 Task: Create a 45-minute meeting to plan a company culture initiative.
Action: Mouse moved to (56, 133)
Screenshot: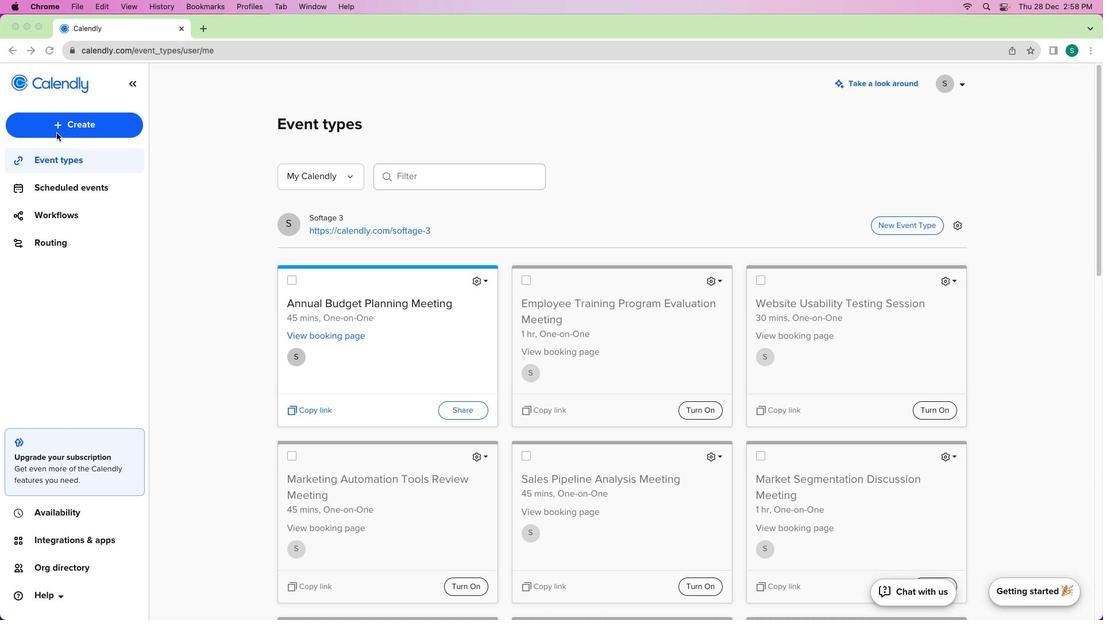 
Action: Mouse pressed left at (56, 133)
Screenshot: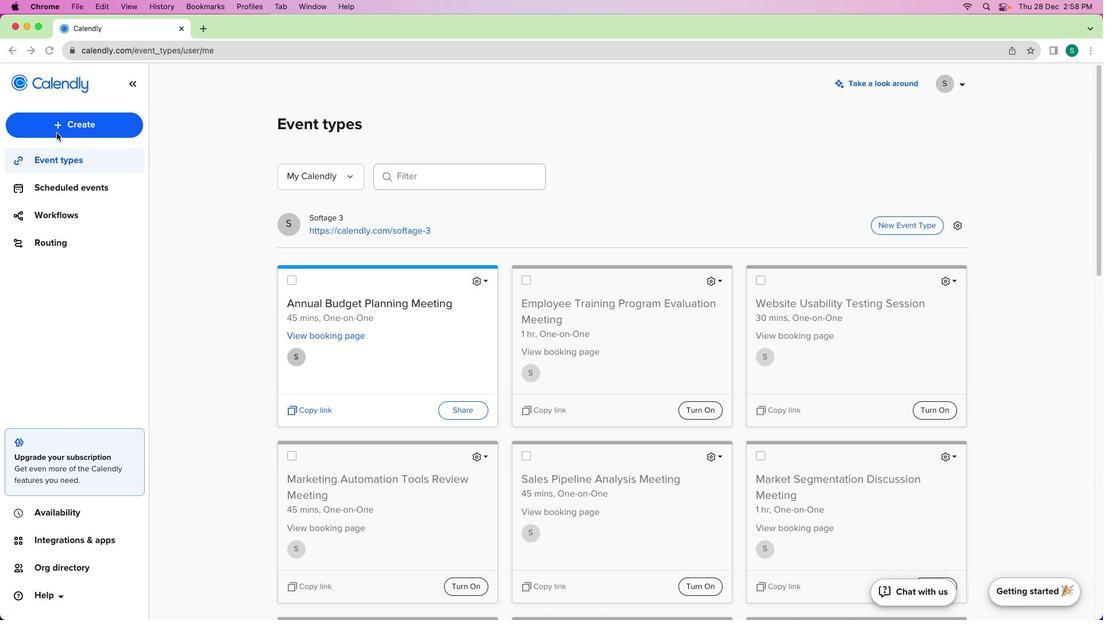 
Action: Mouse moved to (56, 131)
Screenshot: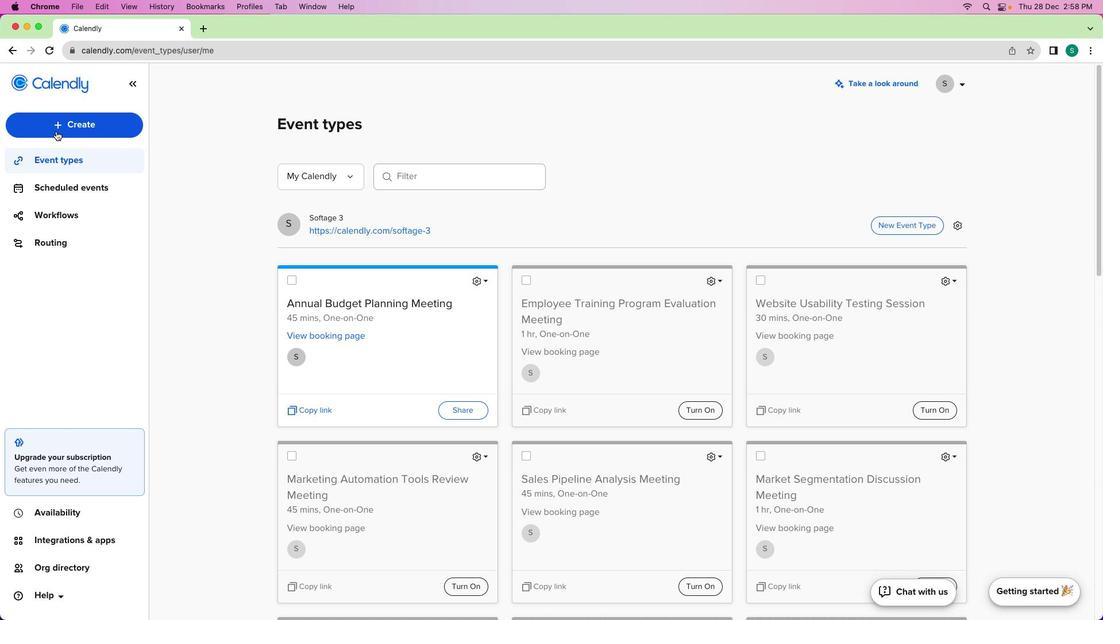 
Action: Mouse pressed left at (56, 131)
Screenshot: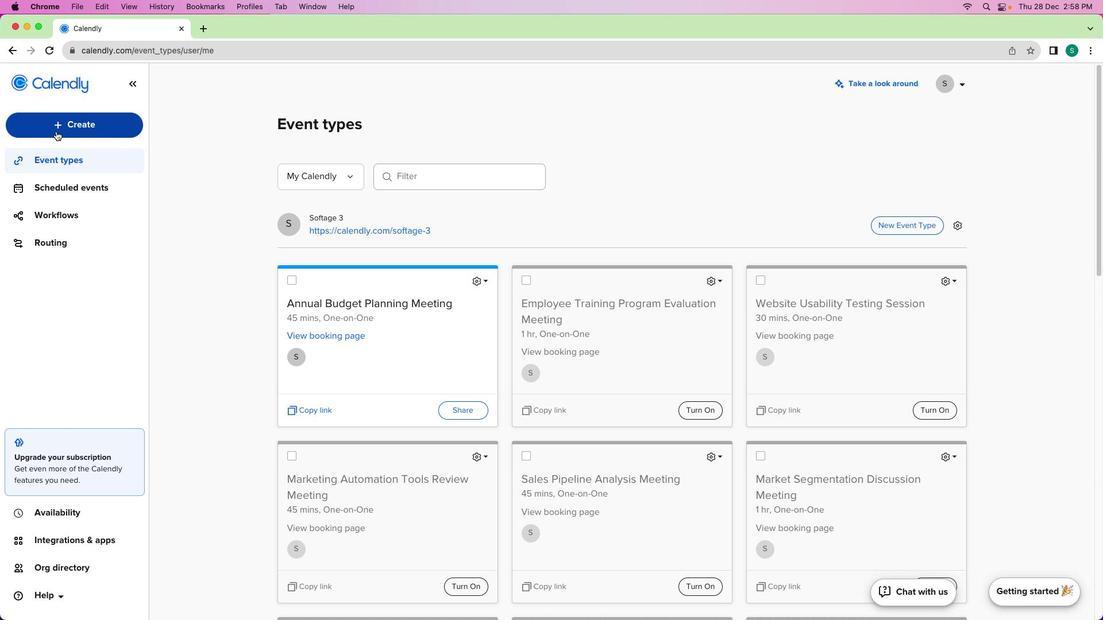 
Action: Mouse moved to (62, 159)
Screenshot: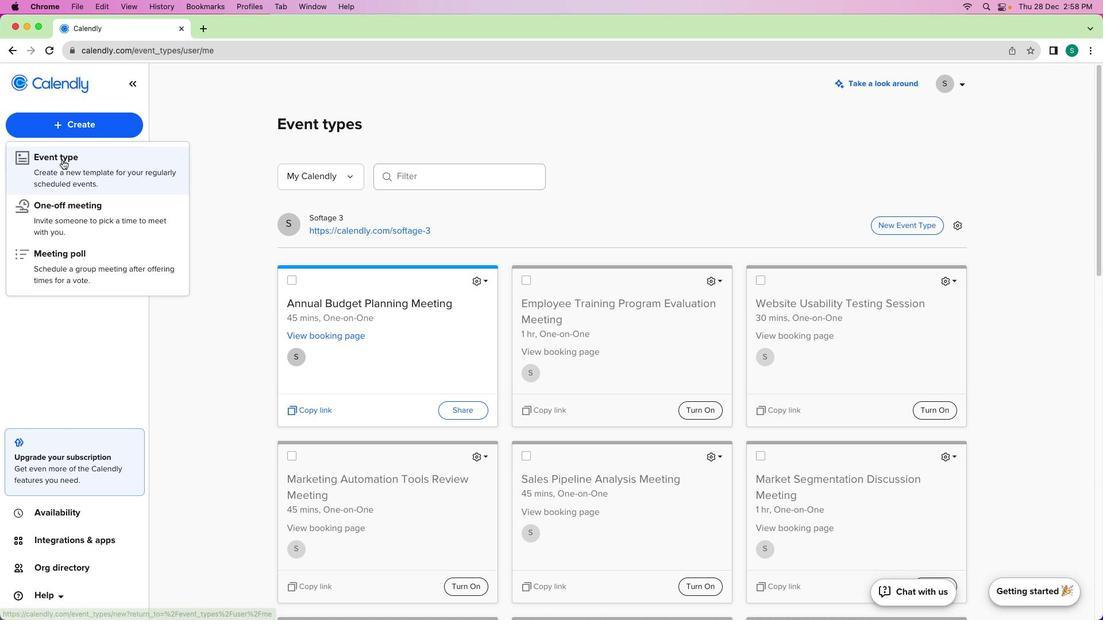 
Action: Mouse pressed left at (62, 159)
Screenshot: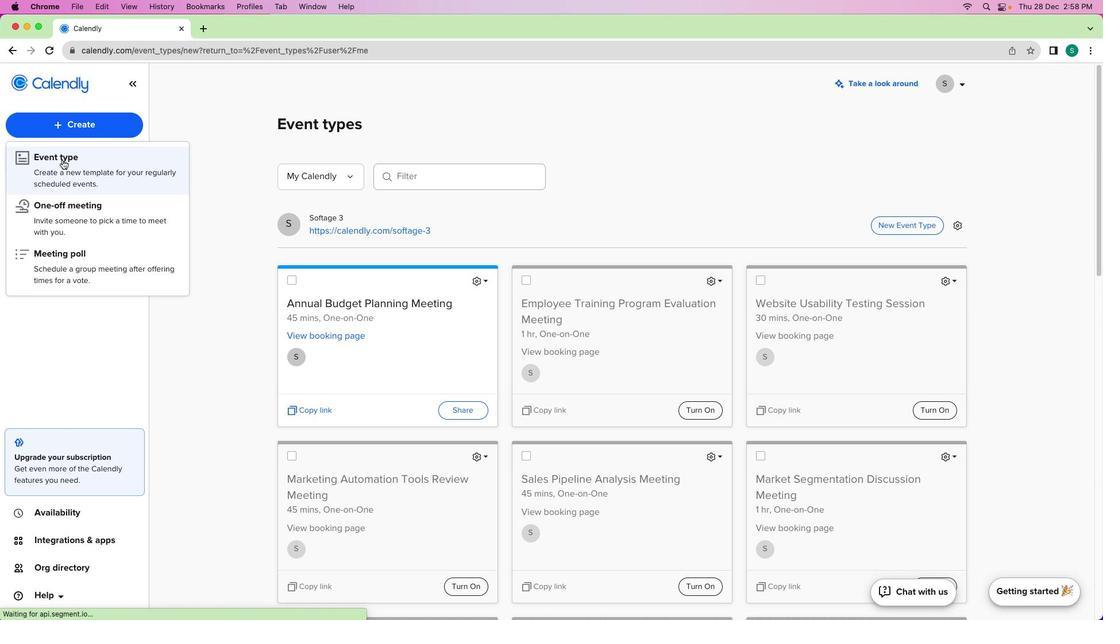 
Action: Mouse moved to (446, 237)
Screenshot: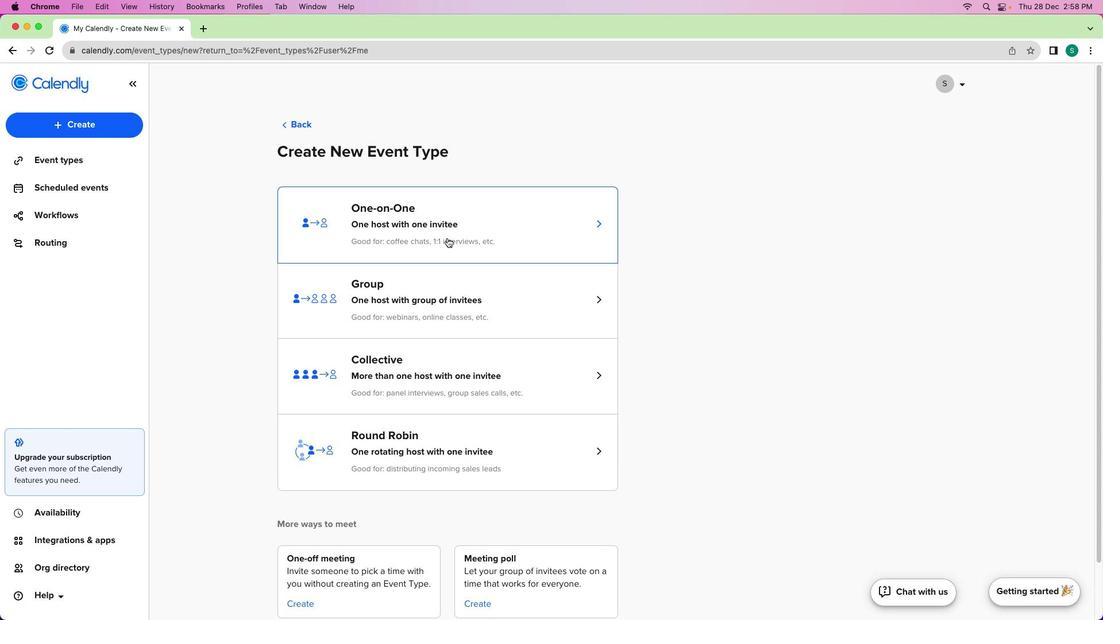 
Action: Mouse pressed left at (446, 237)
Screenshot: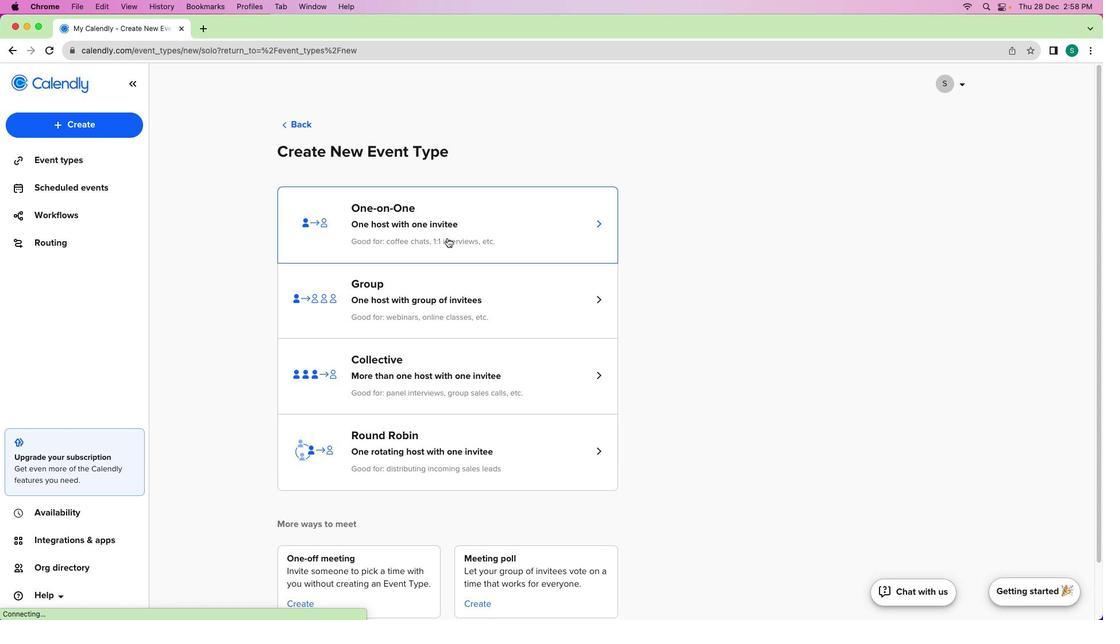 
Action: Mouse moved to (106, 179)
Screenshot: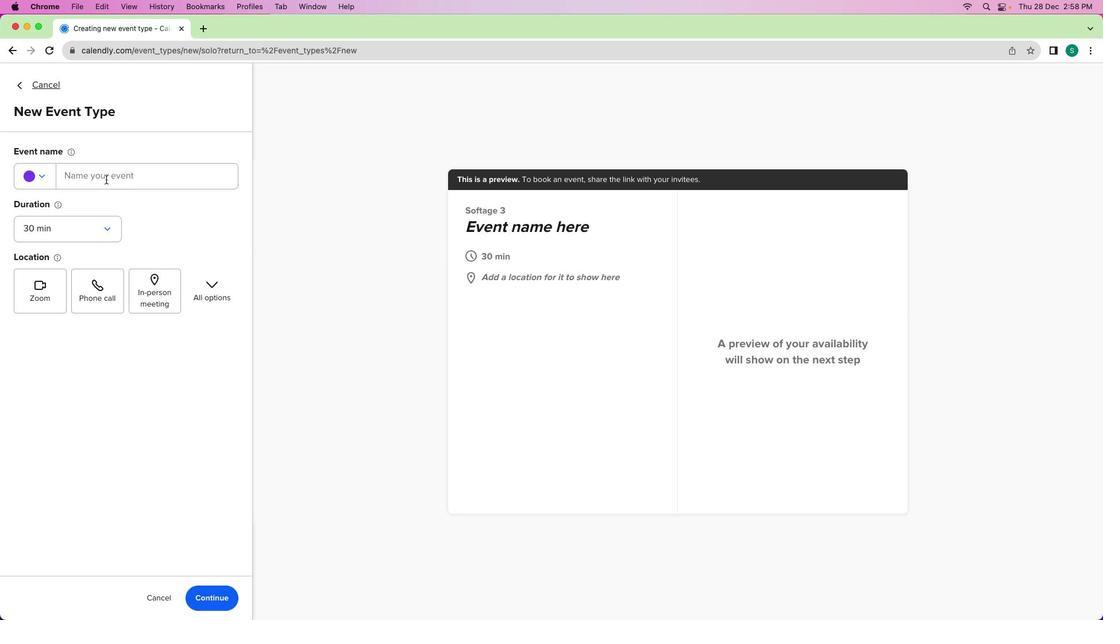 
Action: Mouse pressed left at (106, 179)
Screenshot: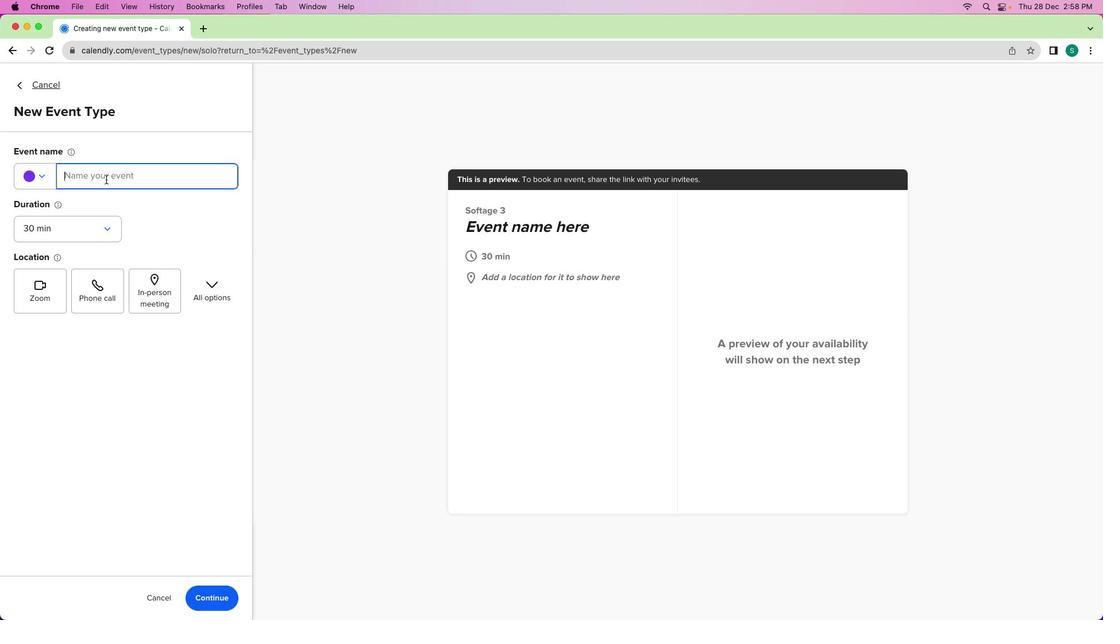 
Action: Mouse moved to (113, 182)
Screenshot: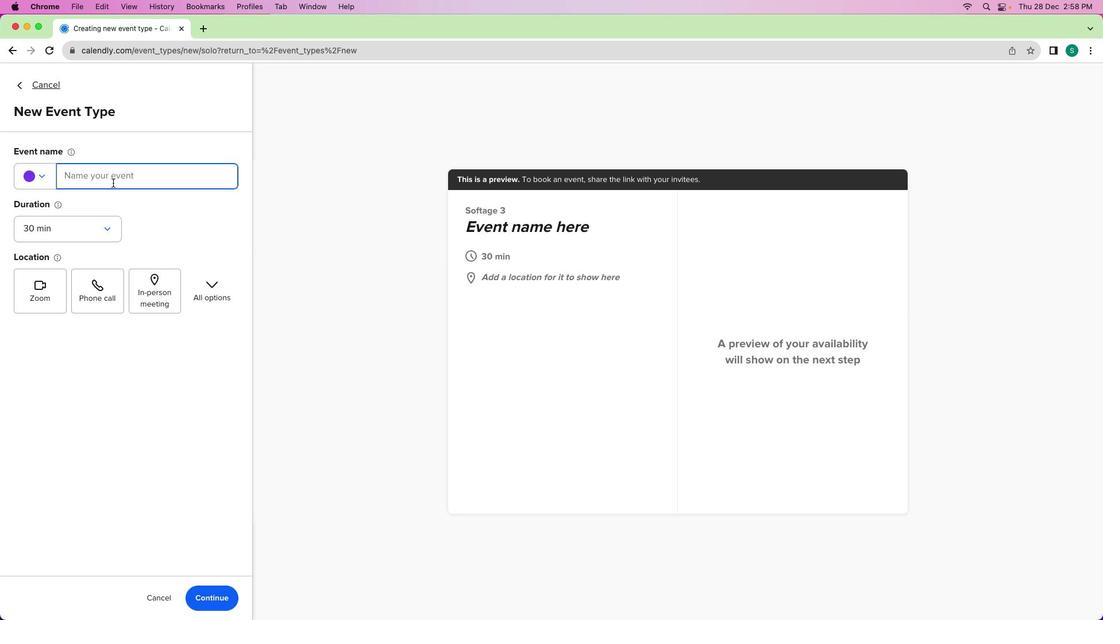 
Action: Key pressed Key.shift'C''o''m''p''a''n''y'Key.spaceKey.shift'C''u''l''t''u''r''e'Key.spaceKey.shift'I''n''i''t''i''a''t''i''v''e'Key.spaceKey.shift'P''l''a''n''n''i''n''g'Key.spaceKey.shift'M''e''e''t''i''i''n''g'Key.leftKey.leftKey.backspace
Screenshot: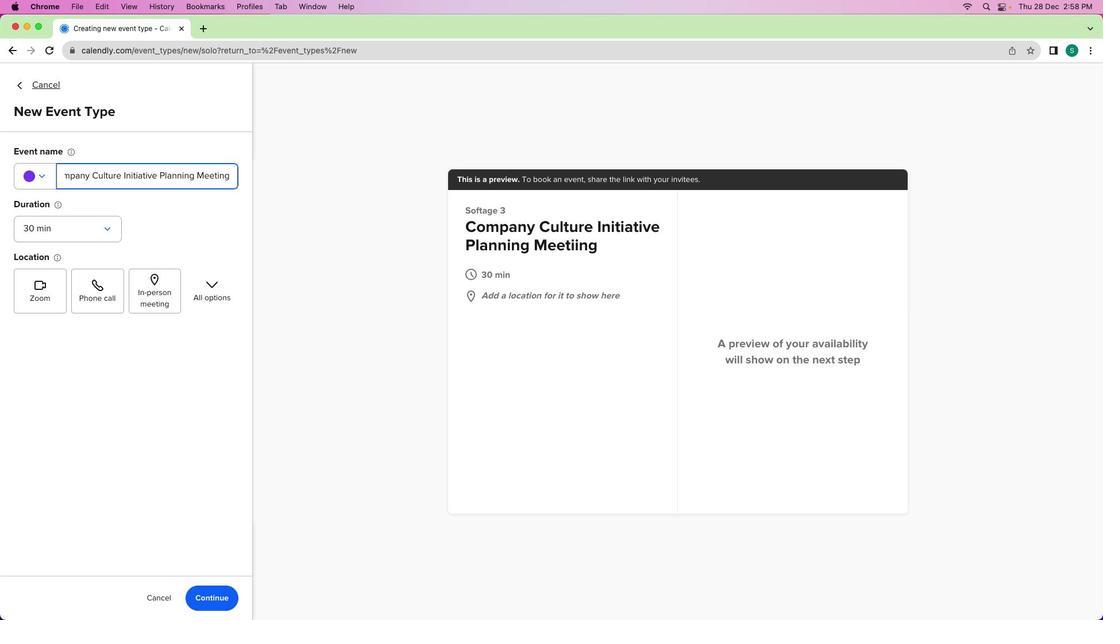 
Action: Mouse moved to (50, 228)
Screenshot: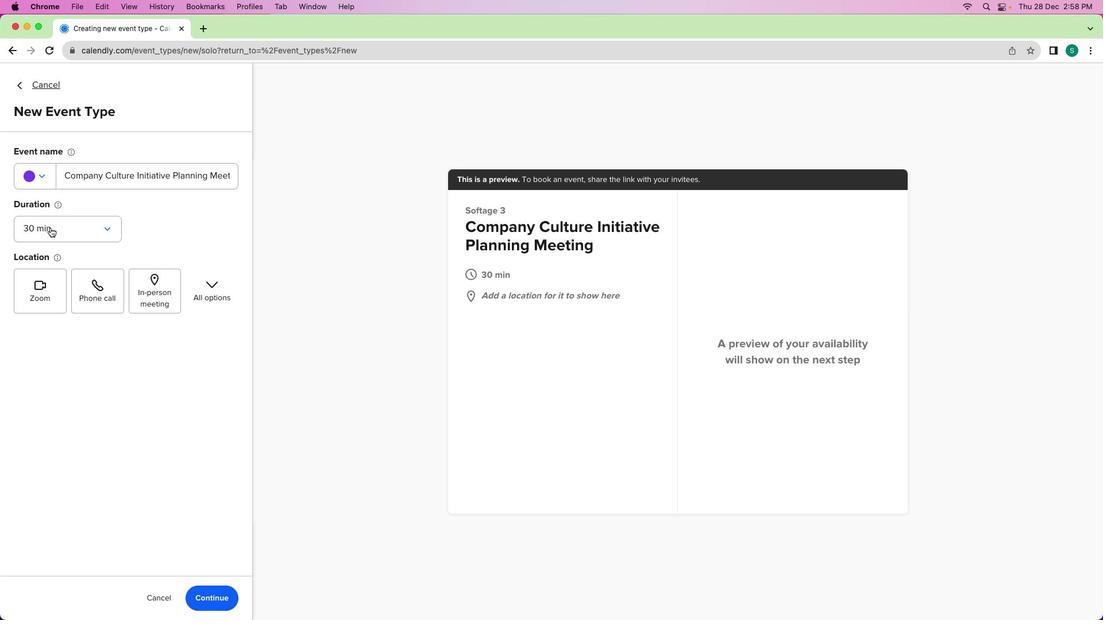 
Action: Mouse pressed left at (50, 228)
Screenshot: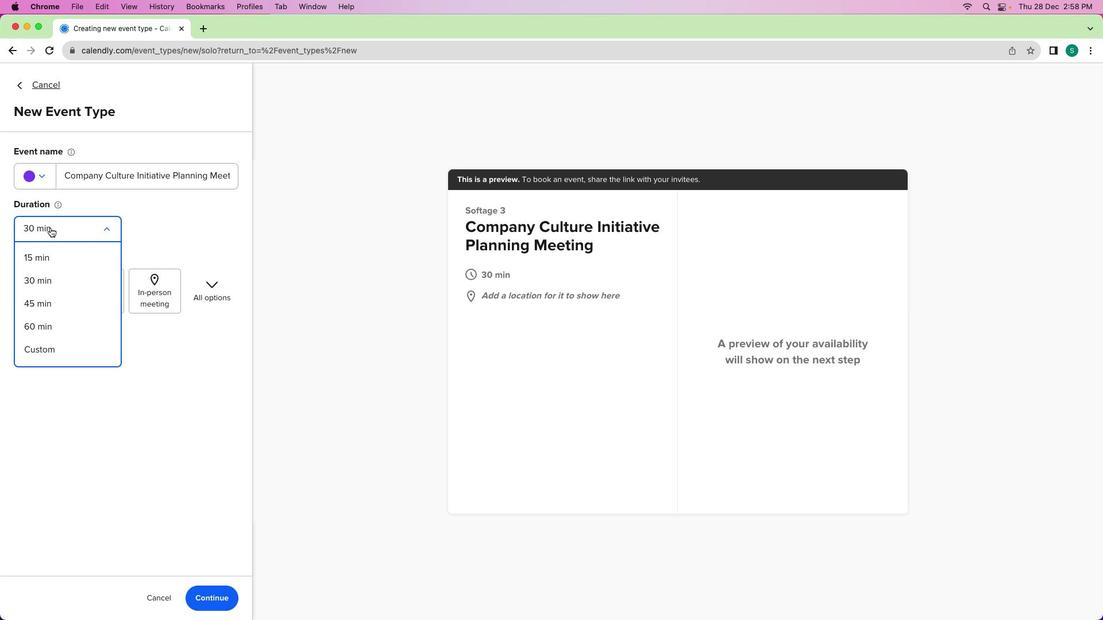 
Action: Mouse moved to (36, 299)
Screenshot: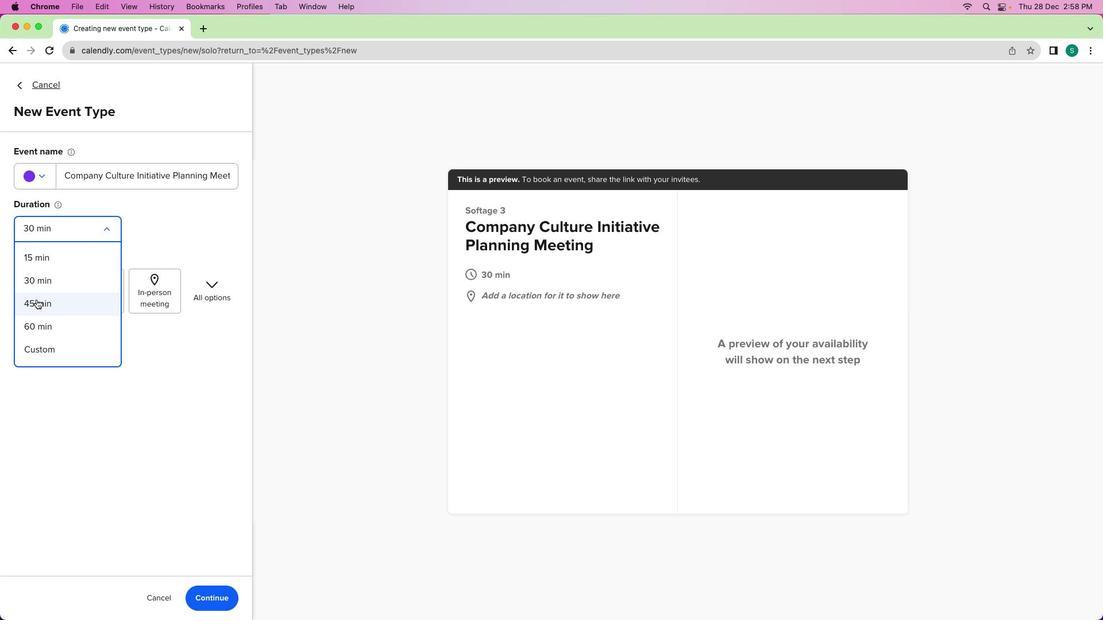 
Action: Mouse pressed left at (36, 299)
Screenshot: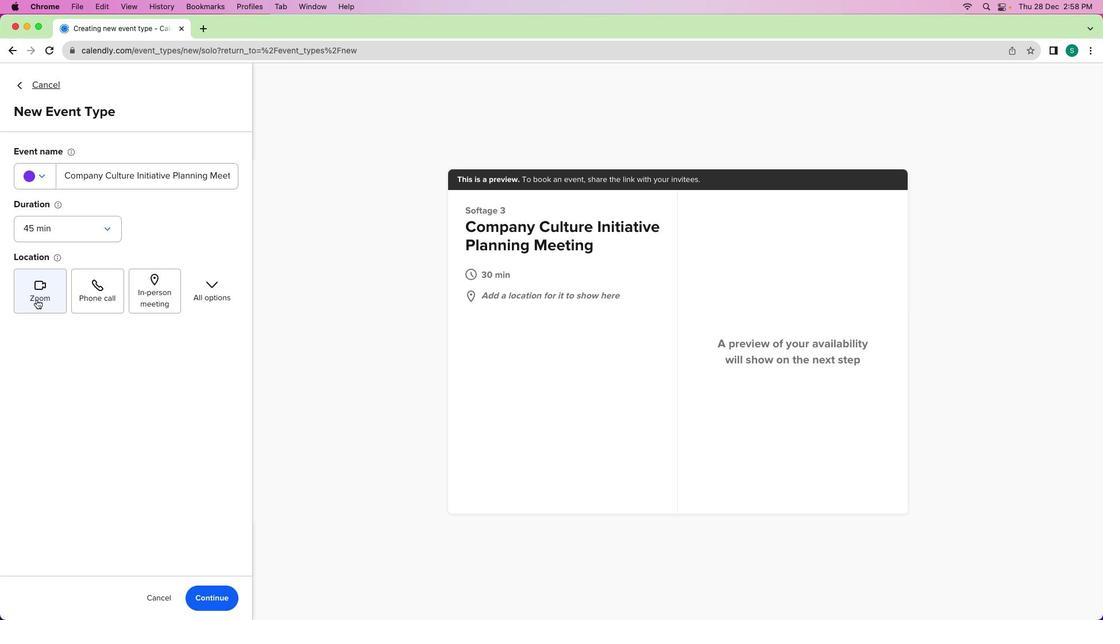 
Action: Mouse moved to (37, 304)
Screenshot: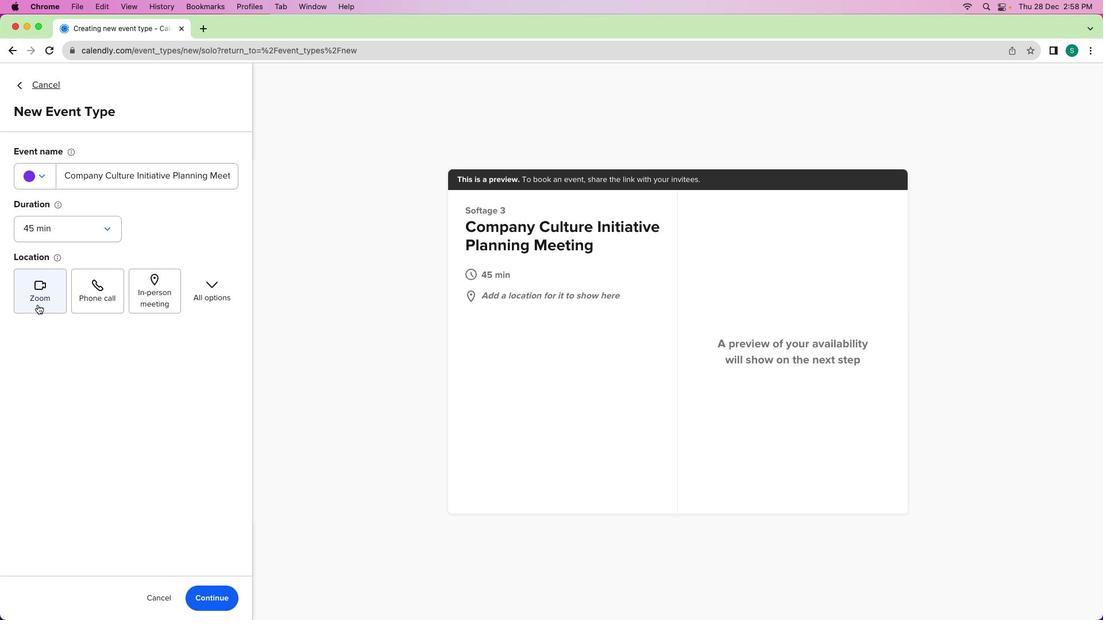 
Action: Mouse pressed left at (37, 304)
Screenshot: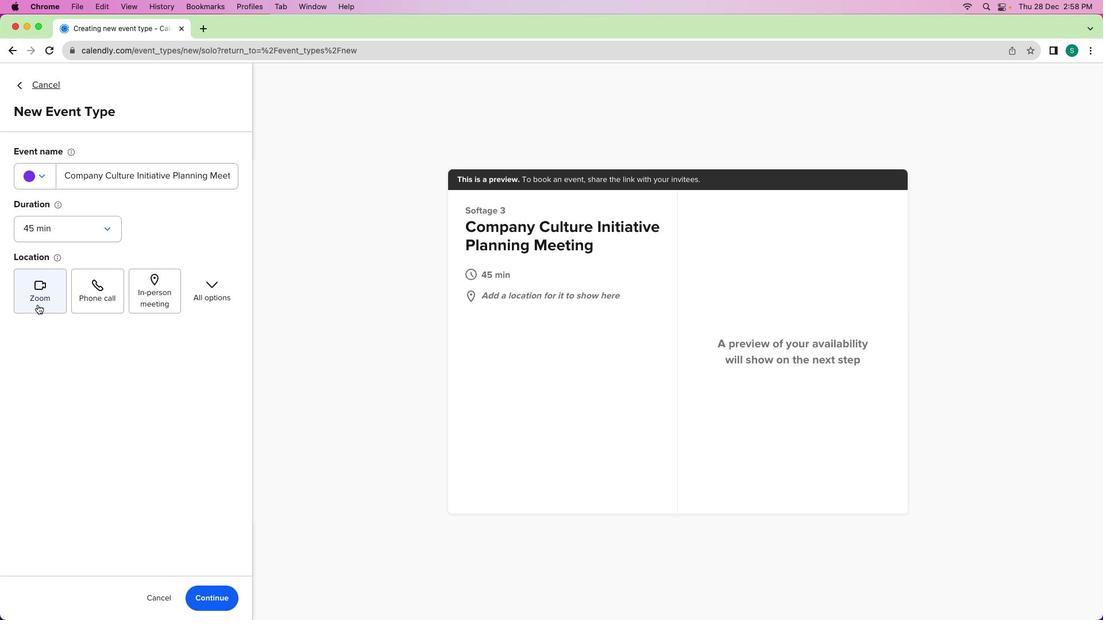 
Action: Mouse moved to (215, 602)
Screenshot: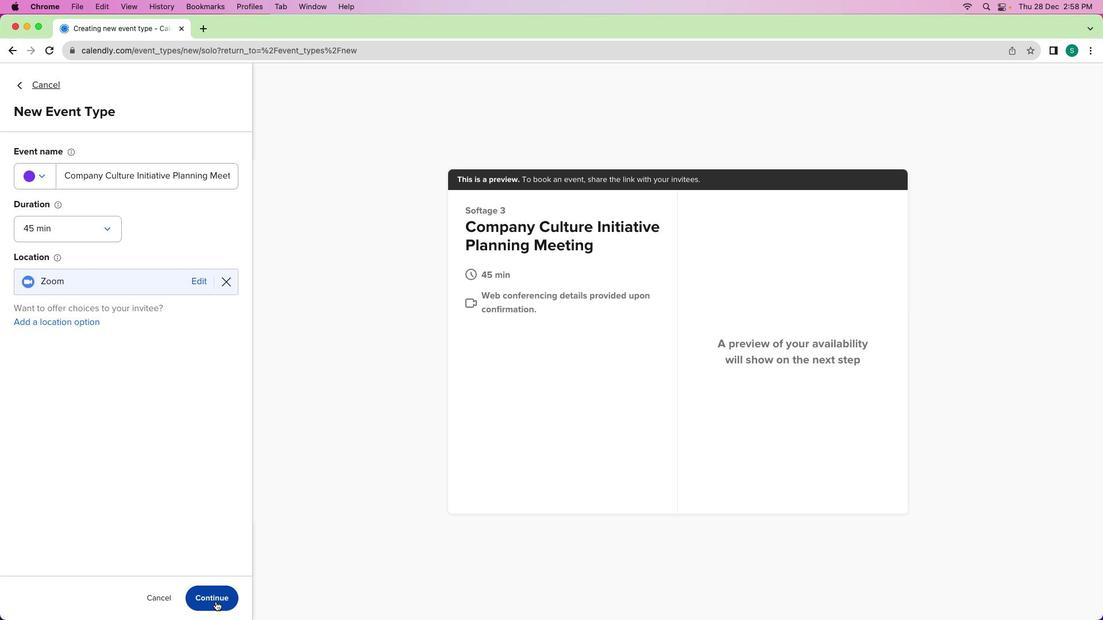 
Action: Mouse pressed left at (215, 602)
Screenshot: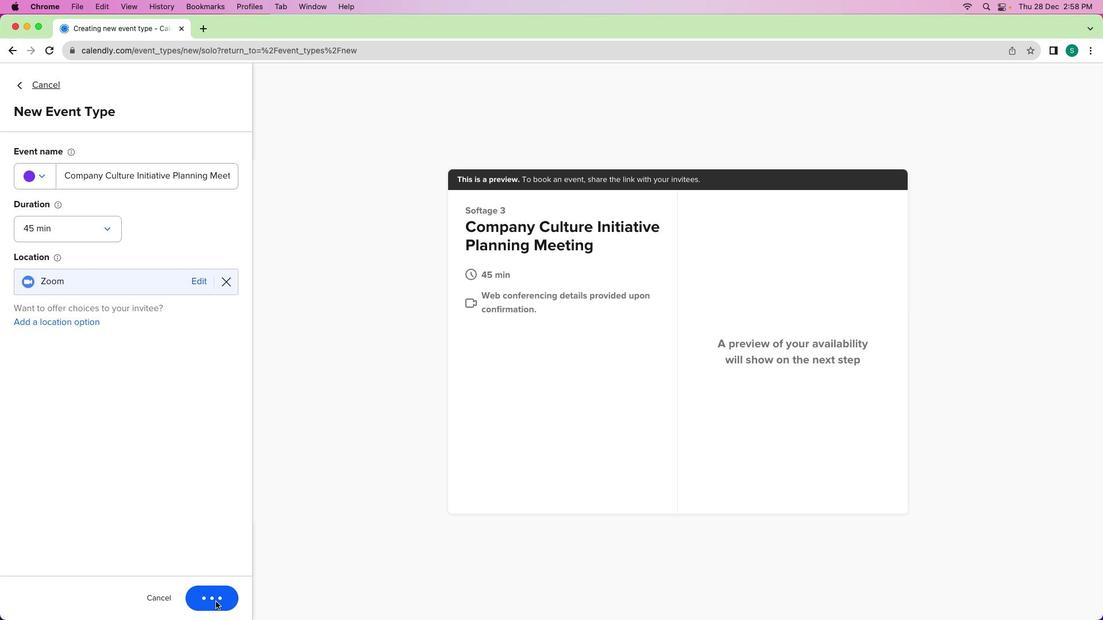 
Action: Mouse moved to (148, 200)
Screenshot: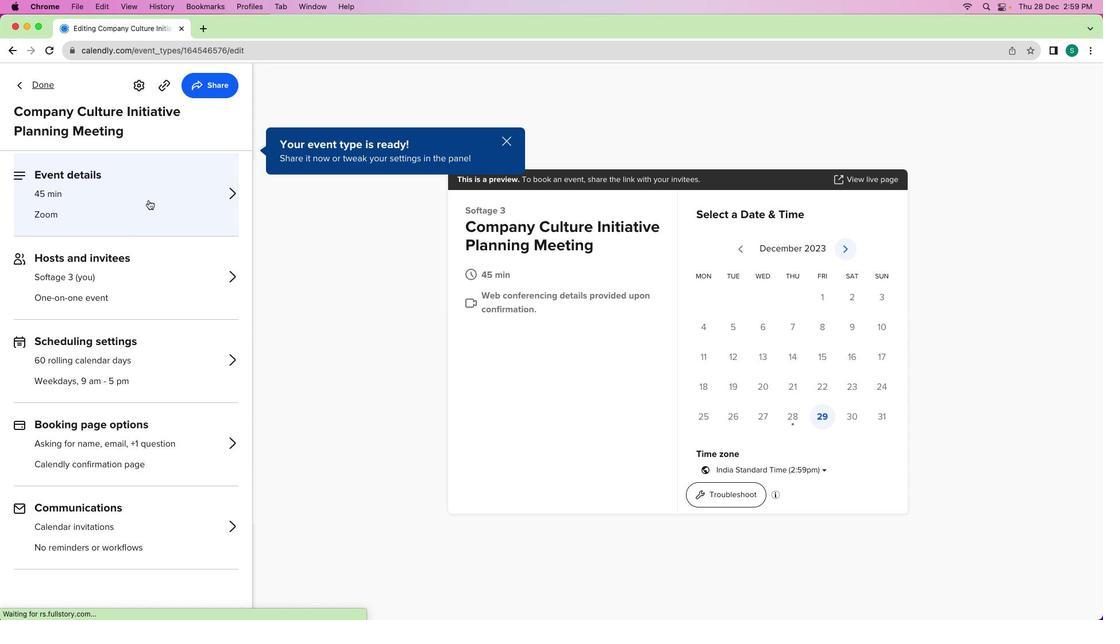 
Action: Mouse pressed left at (148, 200)
Screenshot: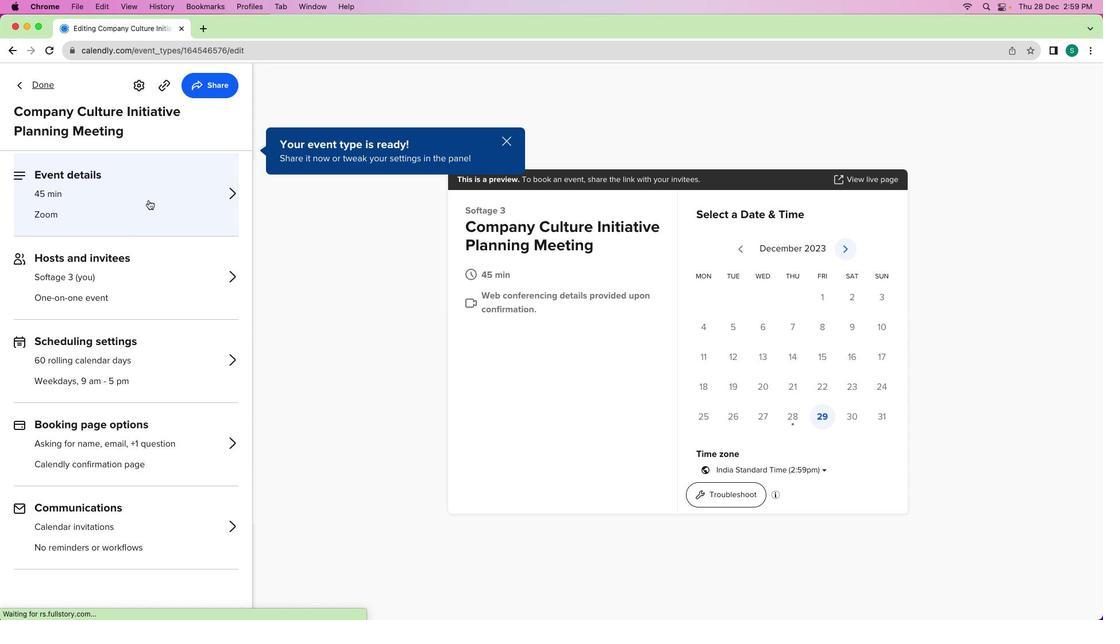 
Action: Mouse moved to (20, 173)
Screenshot: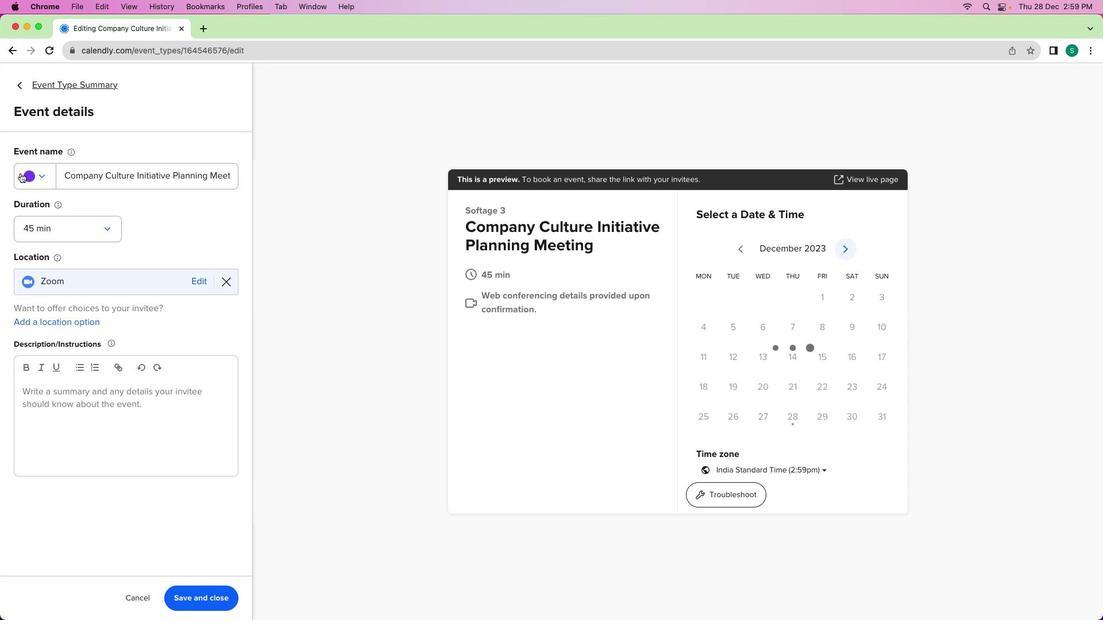 
Action: Mouse pressed left at (20, 173)
Screenshot: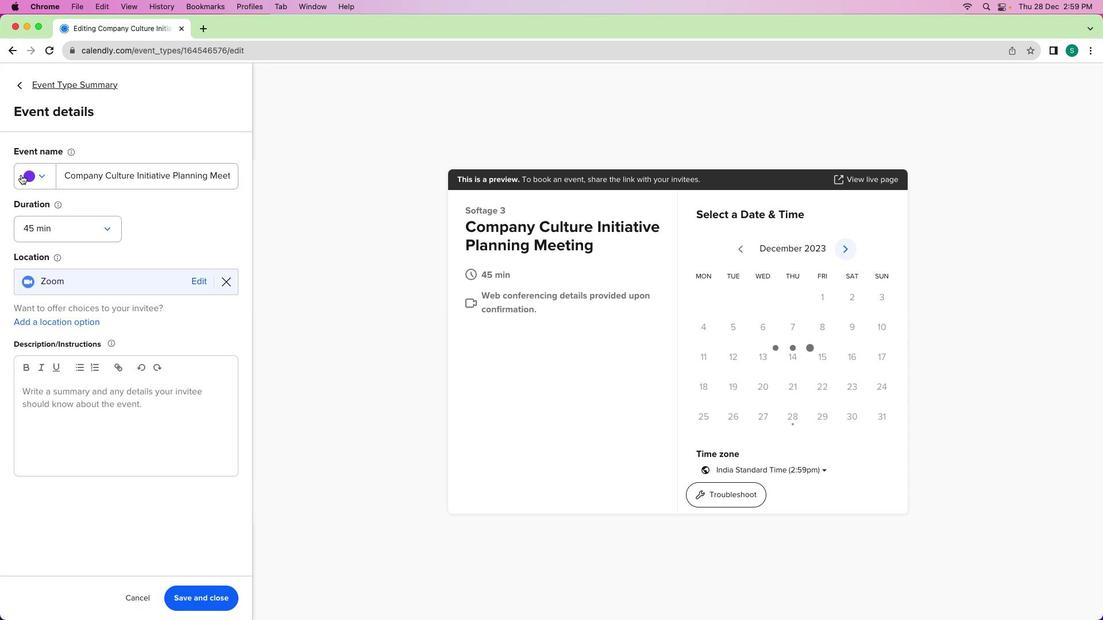 
Action: Mouse moved to (68, 235)
Screenshot: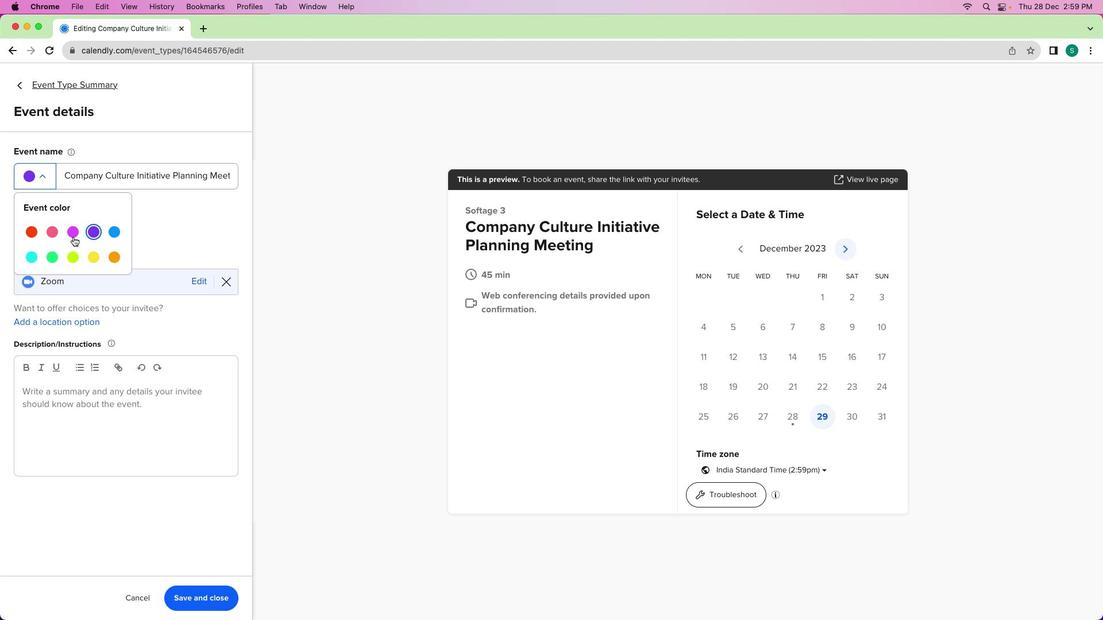 
Action: Mouse pressed left at (68, 235)
Screenshot: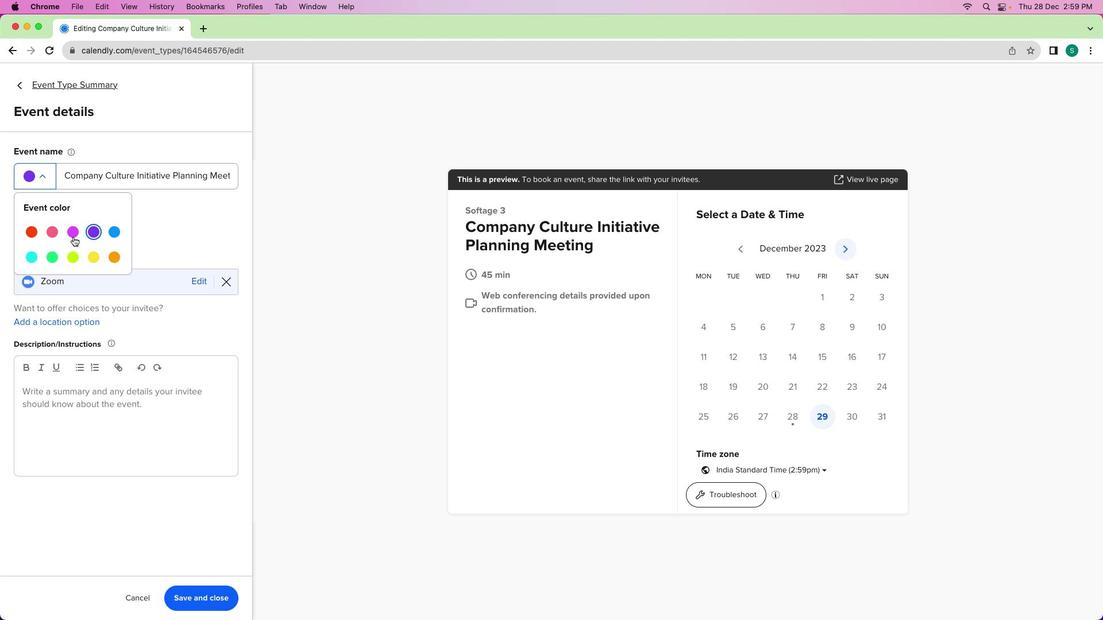 
Action: Mouse moved to (101, 425)
Screenshot: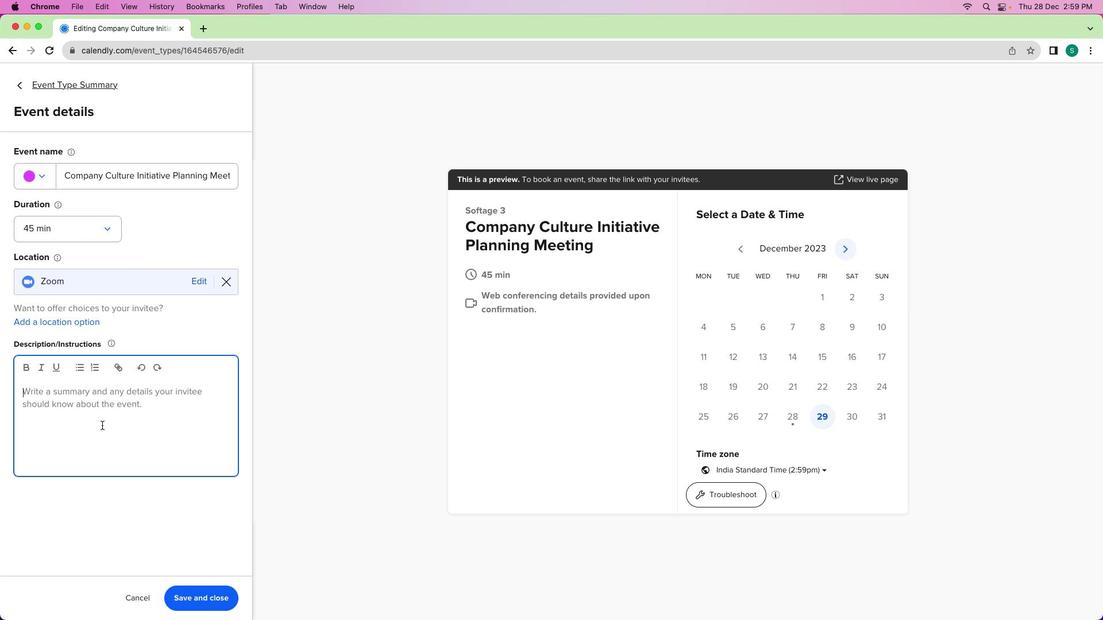 
Action: Mouse pressed left at (101, 425)
Screenshot: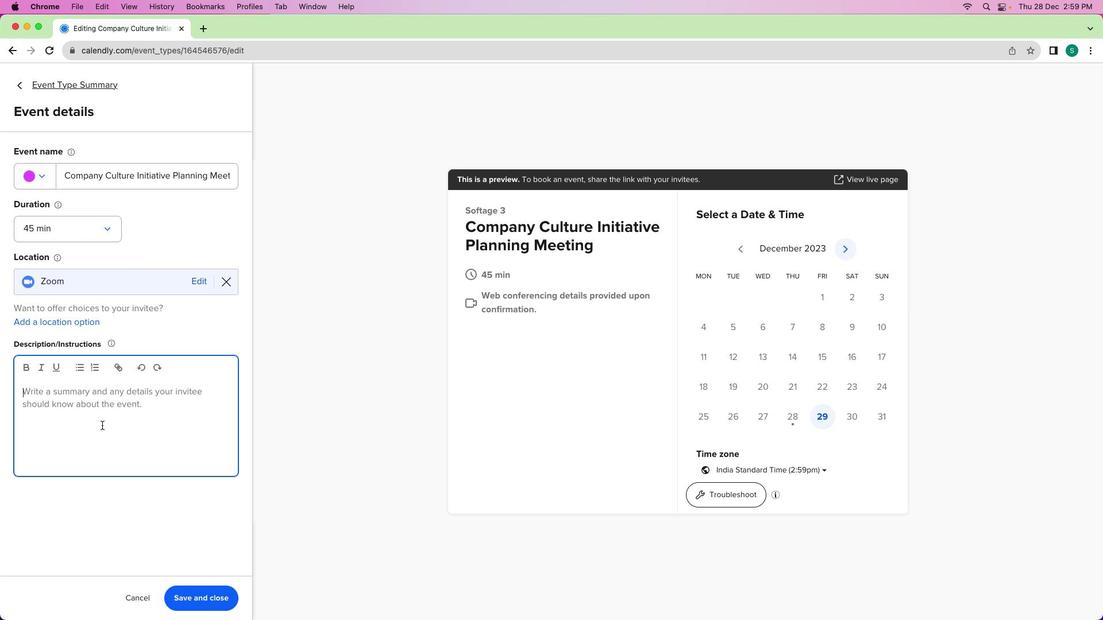 
Action: Mouse moved to (102, 421)
Screenshot: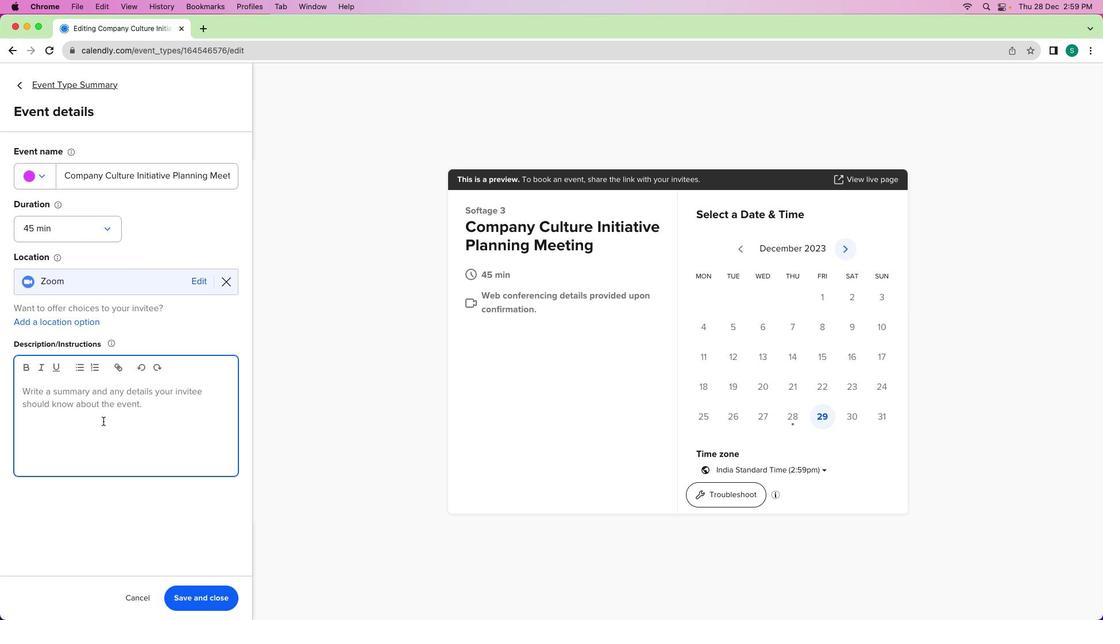 
Action: Key pressed Key.shift'J''o''i''n'Key.space'm''e'Key.space'f''o''r'Key.space'a'Key.space'd''e''d''i''c''a''t''e''d'Key.space'4''5''-''m''i''n''u''t'Key.spaceKey.backspace'e'Key.space's''e''s''s''i''o''n'Key.space't''o'Key.space'p''l''a''n'Key.space'o''u''r'Key.space'u''p''c''o''m''i''n''g'Key.space'c''o''m''p''a''n''y'
Screenshot: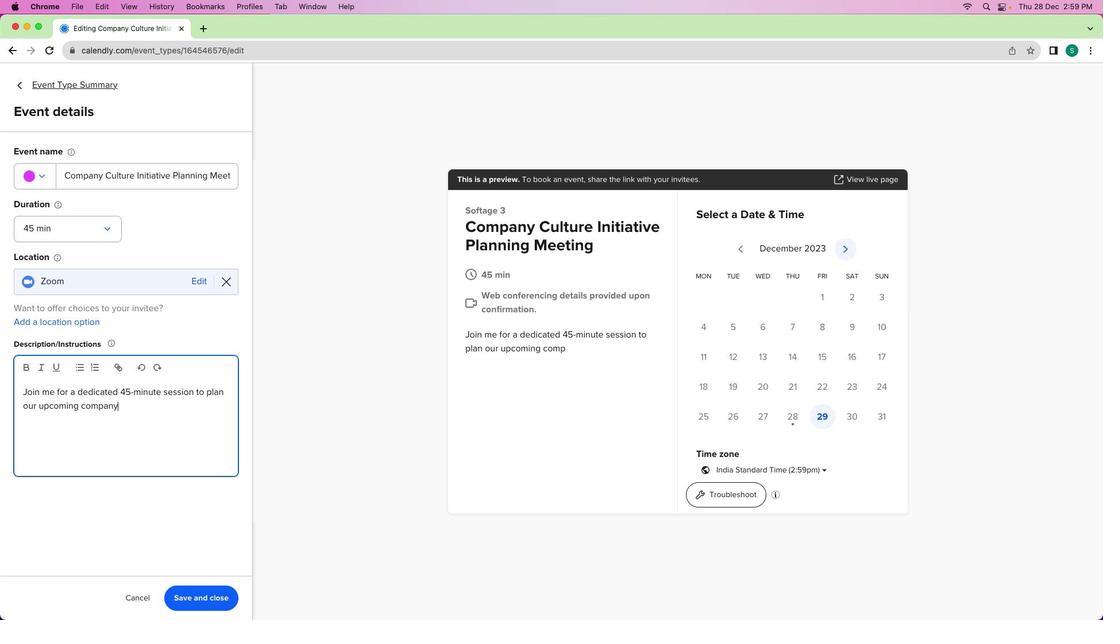 
Action: Mouse moved to (109, 412)
Screenshot: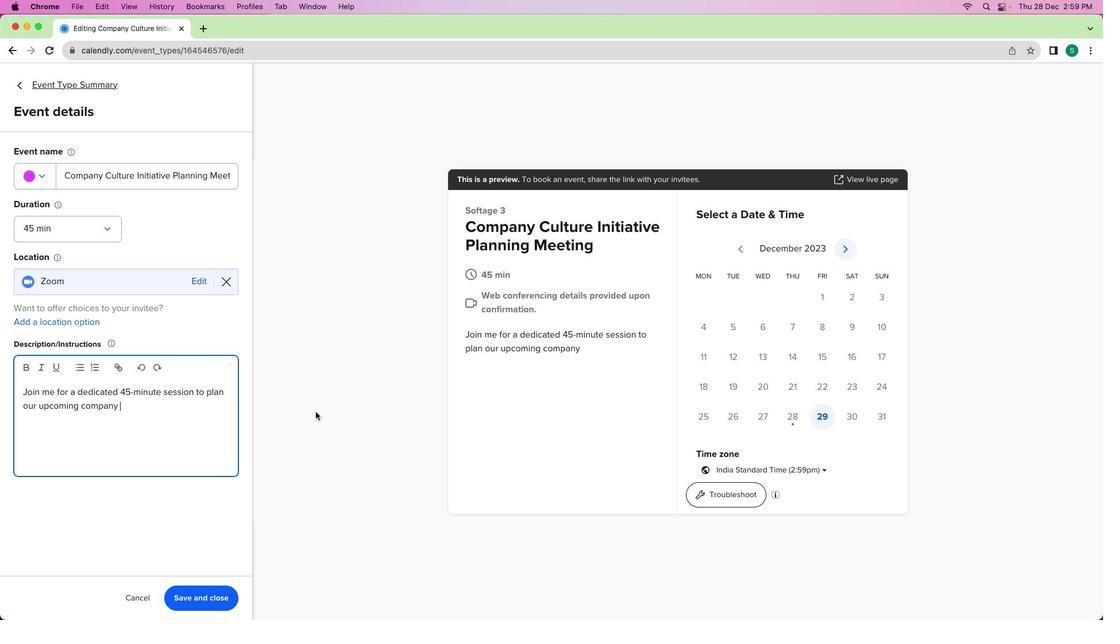 
Action: Key pressed Key.space
Screenshot: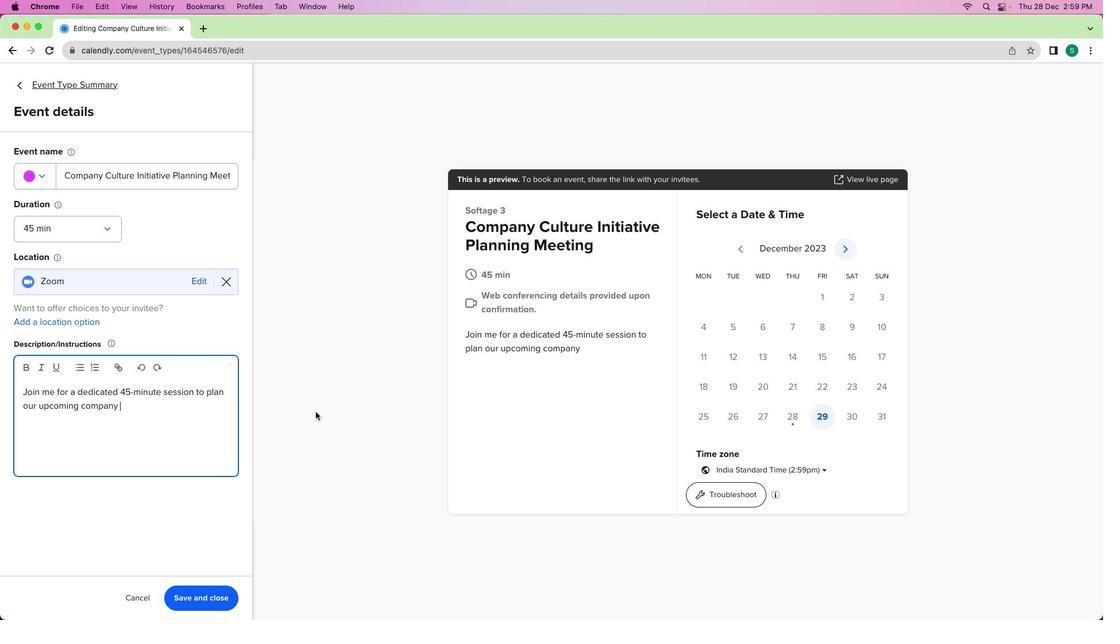 
Action: Mouse moved to (850, 109)
Screenshot: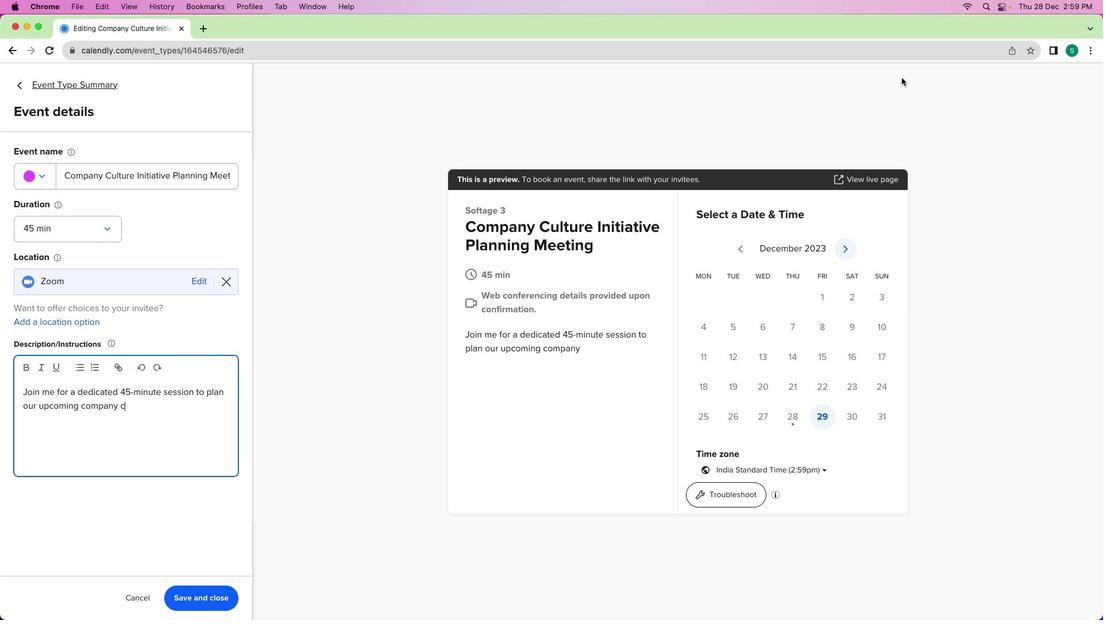 
Action: Key pressed 'c'
Screenshot: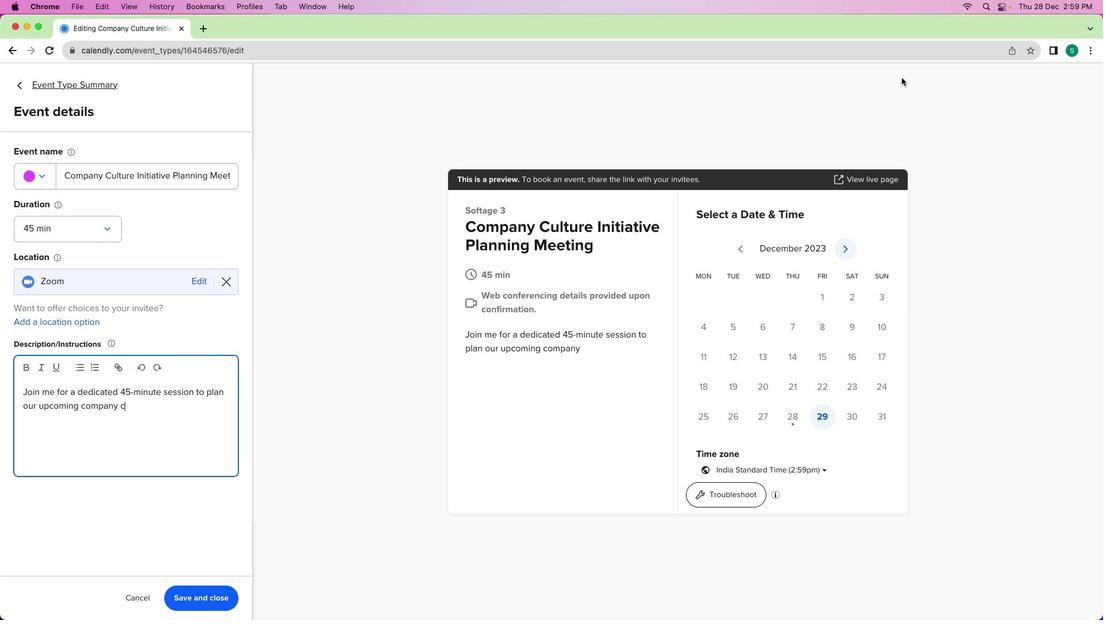 
Action: Mouse moved to (929, 78)
Screenshot: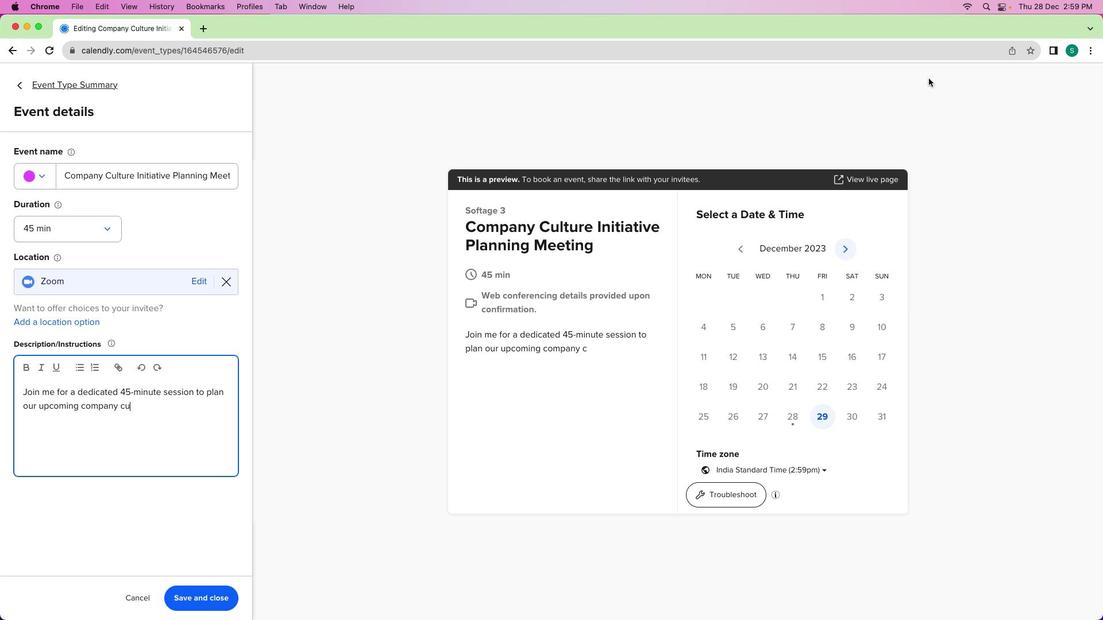 
Action: Key pressed 'u'
Screenshot: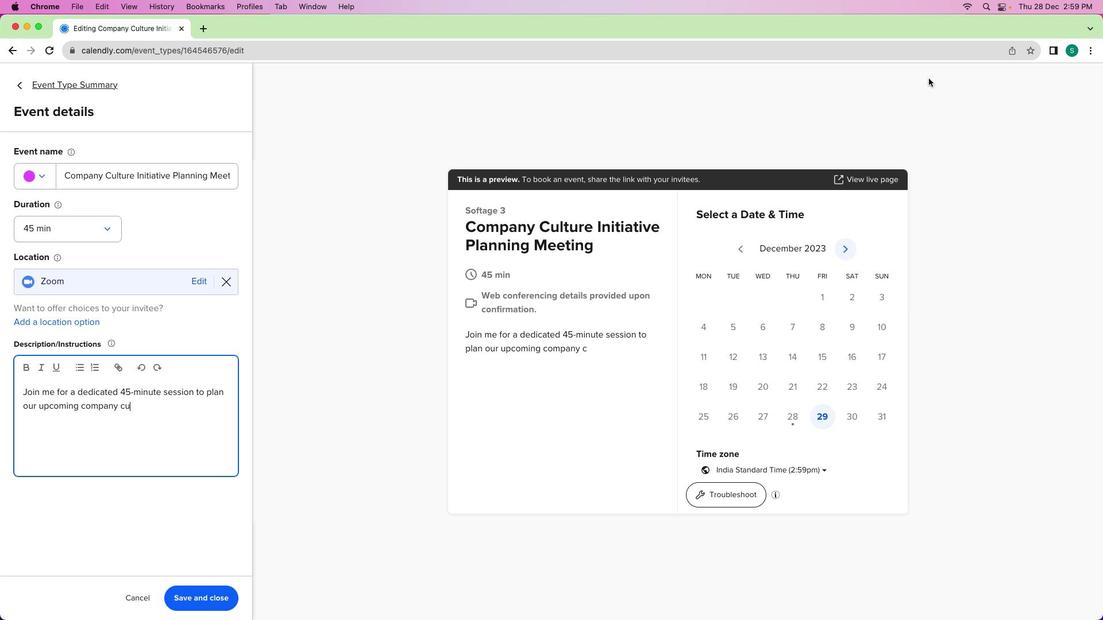 
Action: Mouse moved to (928, 78)
Screenshot: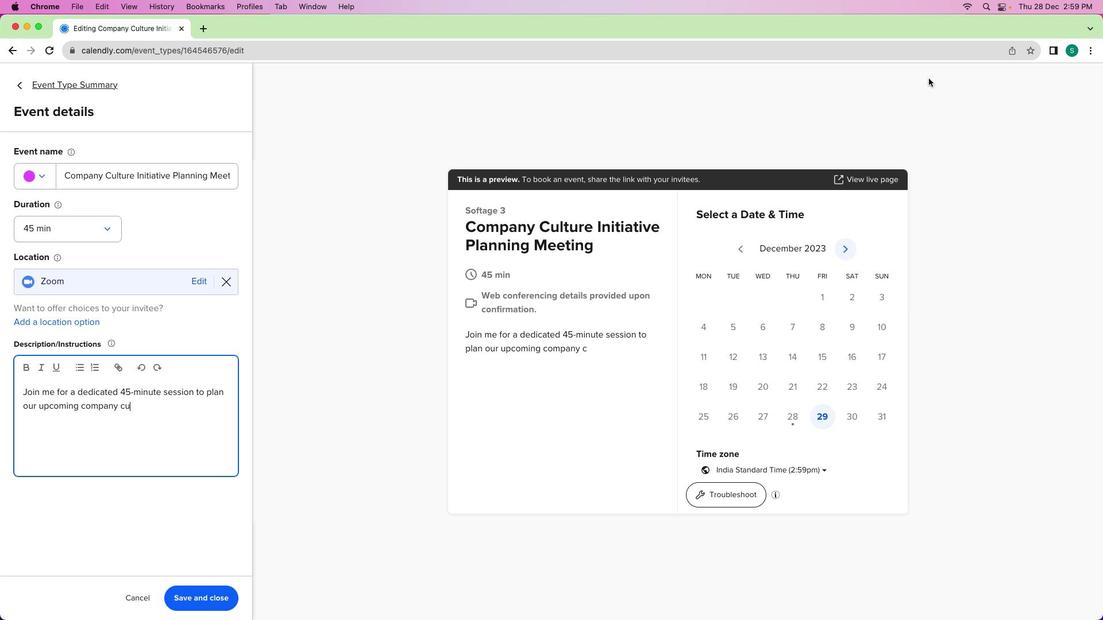 
Action: Key pressed 'l''t''u''r''e'Key.space'i''n''i''t''i''a''t''i''v''e'Key.spaceKey.backspace'.'Key.spaceKey.shift'I''n''i''t''i''a''t''i''v''e'Key.spaceKey.backspaceKey.backspaceKey.backspaceKey.backspaceKey.backspaceKey.backspaceKey.backspaceKey.backspaceKey.backspaceKey.backspaceKey.backspaceKey.backspaceKey.spaceKey.shift'I''n'Key.space't''h''i''s'','Key.spaceKey.backspaceKey.backspaceKey.space'm''e''e''t''i''n''g'','Key.space'w''e'Key.space'w''u'Key.backspace'i''l''l'Key.space'd''i''s''c''u''s''s'Key.space'i''d''e''a''s'','Key.space's''e''t'Key.space'o''b''j''e''c''t''i''v''e''s'','Key.space'a''n''d'Key.space'o''u''t''l''i''n''e'Key.space't''h''e'Key.space's''t''e''p''s'Key.space'n''e''e''d''e''d'Key.space't''o'Key.space'f''o''s''t''e''r'Key.space'a'Key.space'p''o''s''i''t''i''v''e'Key.space'a''n''d'Key.space'i''n''c''l''u''s''i''v''e'Key.space'w''o''r''k''p''l''a''c''e'Key.space'c''u''l''t''u''r''e''.'
Screenshot: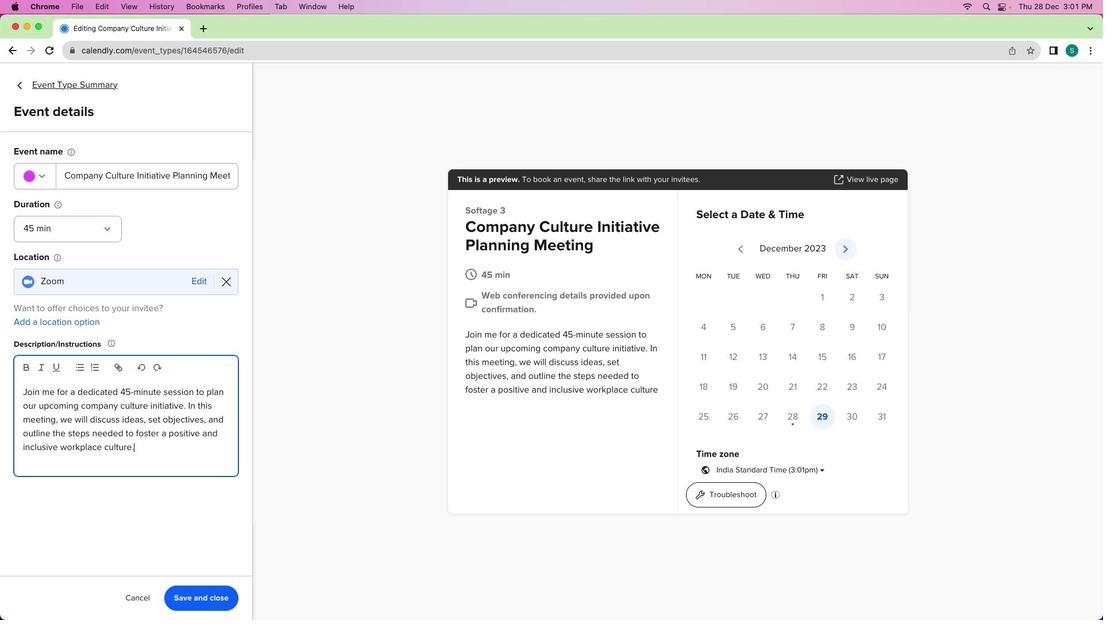 
Action: Mouse moved to (203, 605)
Screenshot: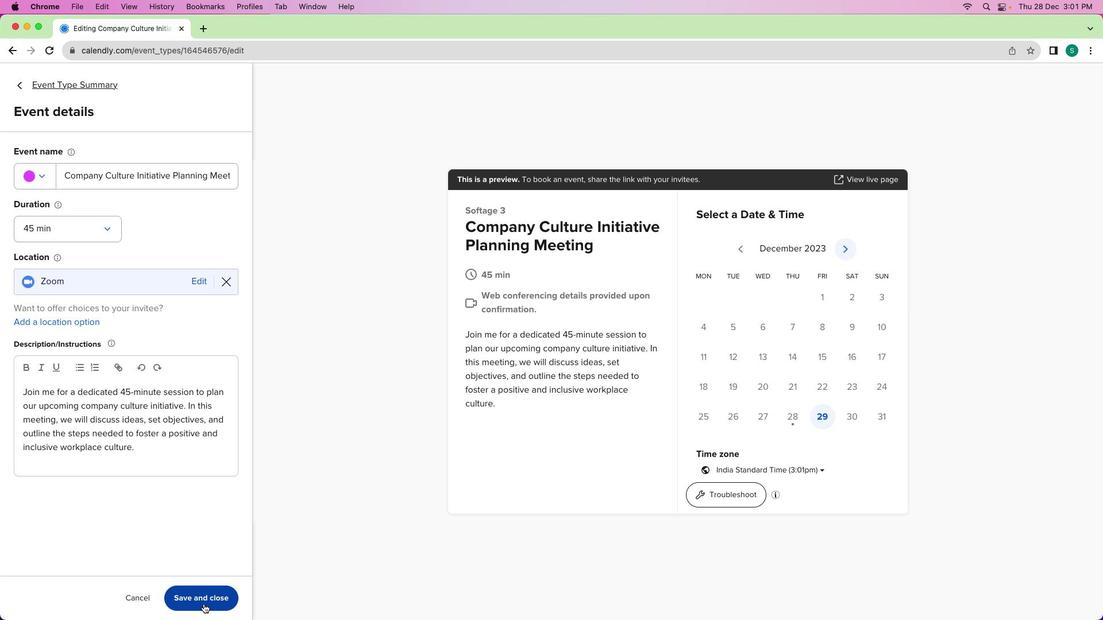 
Action: Mouse pressed left at (203, 605)
Screenshot: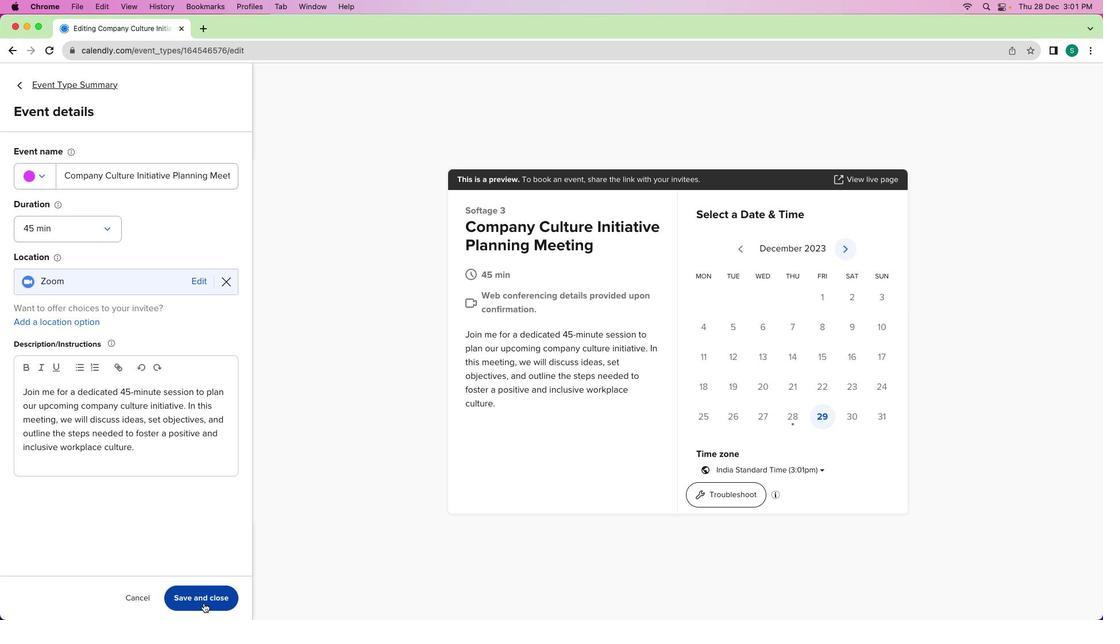 
Action: Mouse moved to (39, 83)
Screenshot: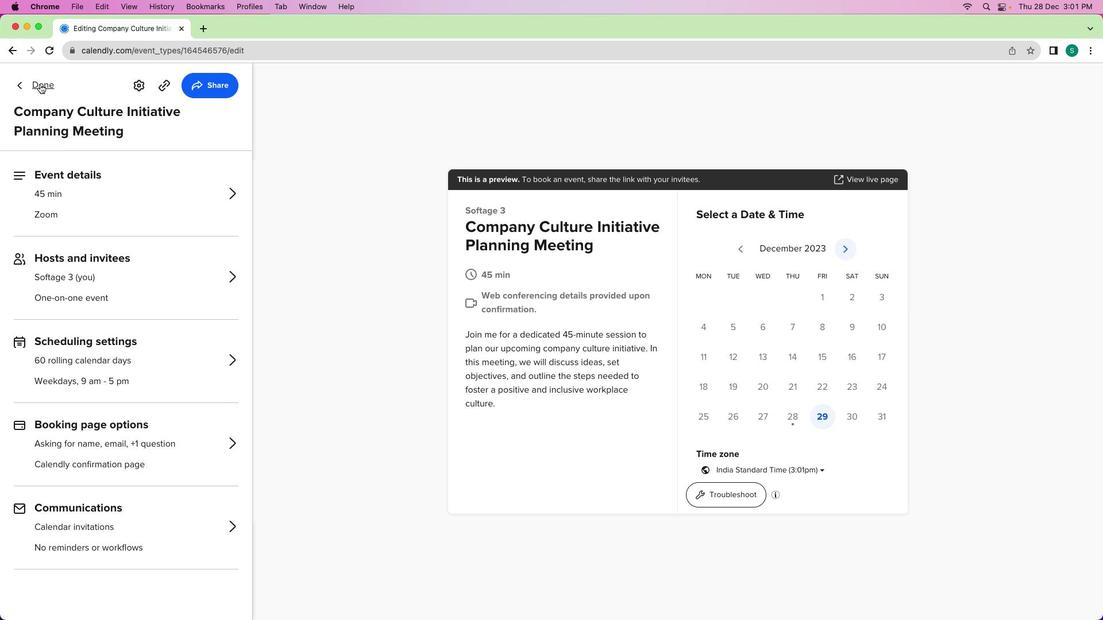 
Action: Mouse pressed left at (39, 83)
Screenshot: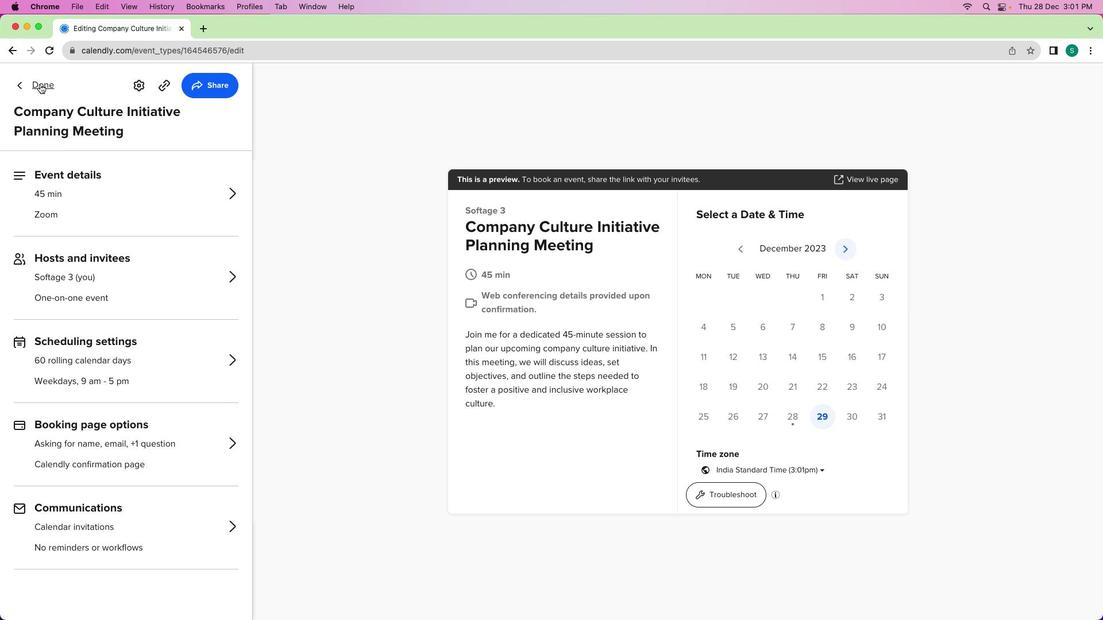 
Action: Mouse moved to (411, 362)
Screenshot: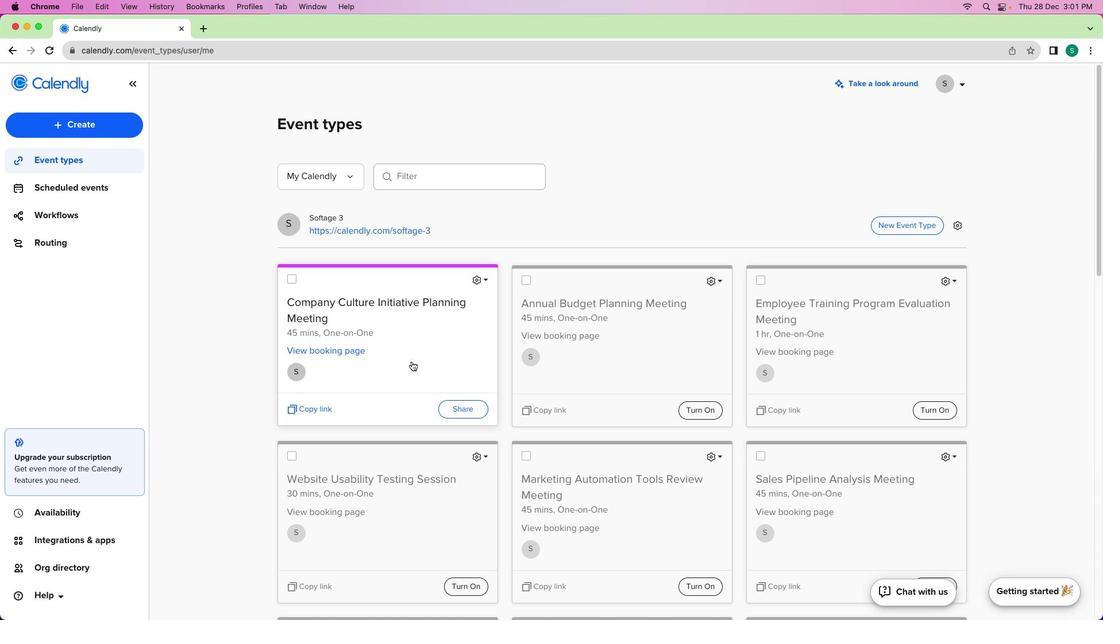 
